 Task: Change arrow line to lose dashed.
Action: Mouse moved to (483, 262)
Screenshot: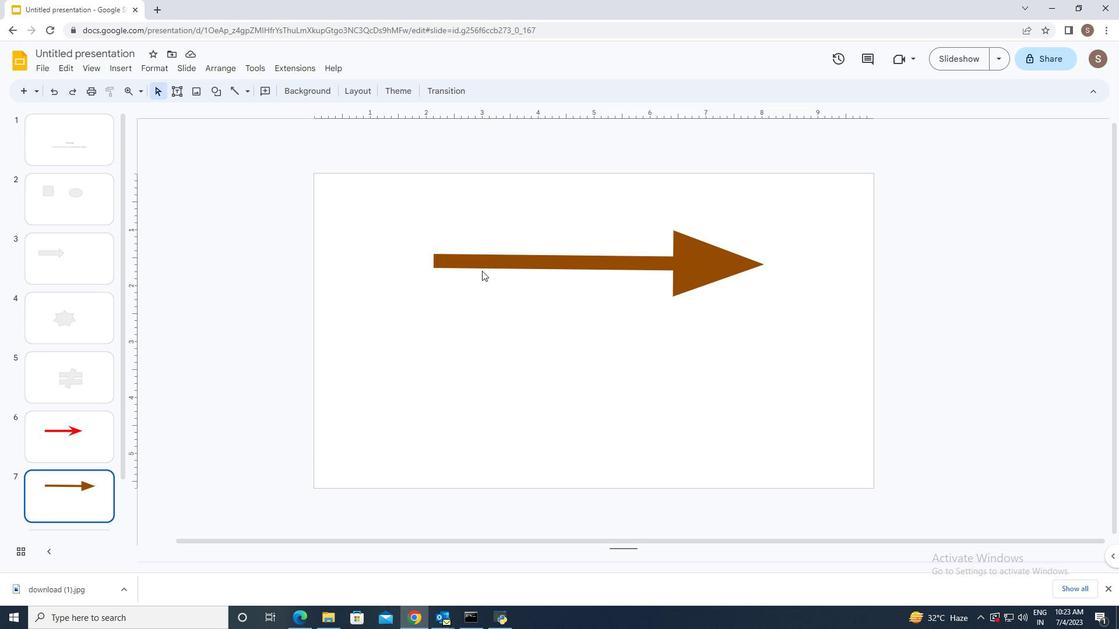 
Action: Mouse pressed left at (483, 262)
Screenshot: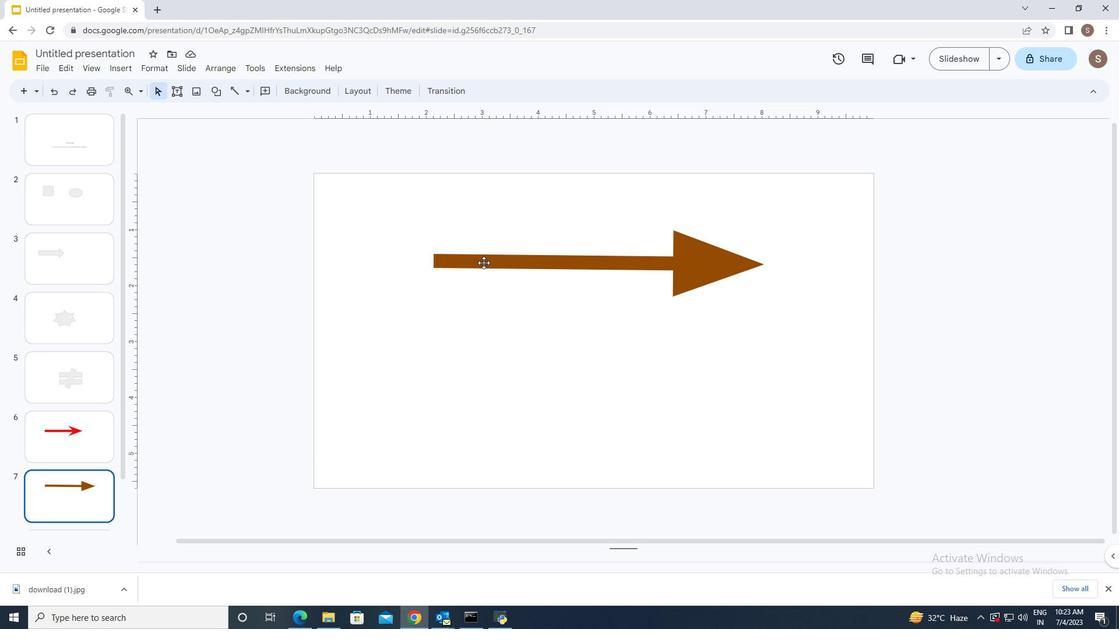 
Action: Mouse moved to (302, 85)
Screenshot: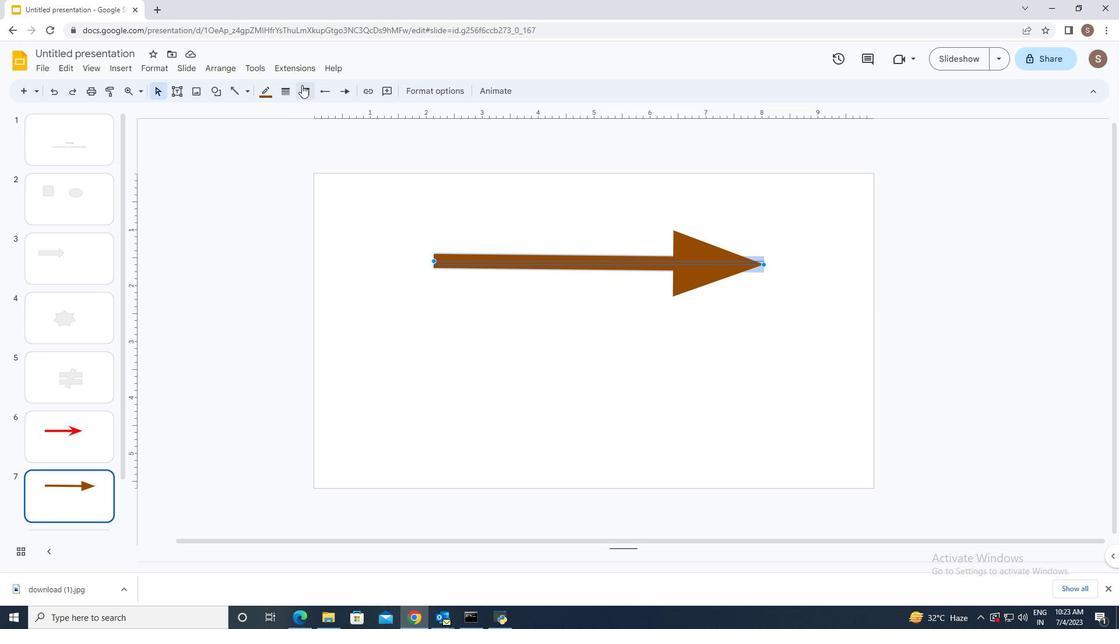 
Action: Mouse pressed left at (302, 85)
Screenshot: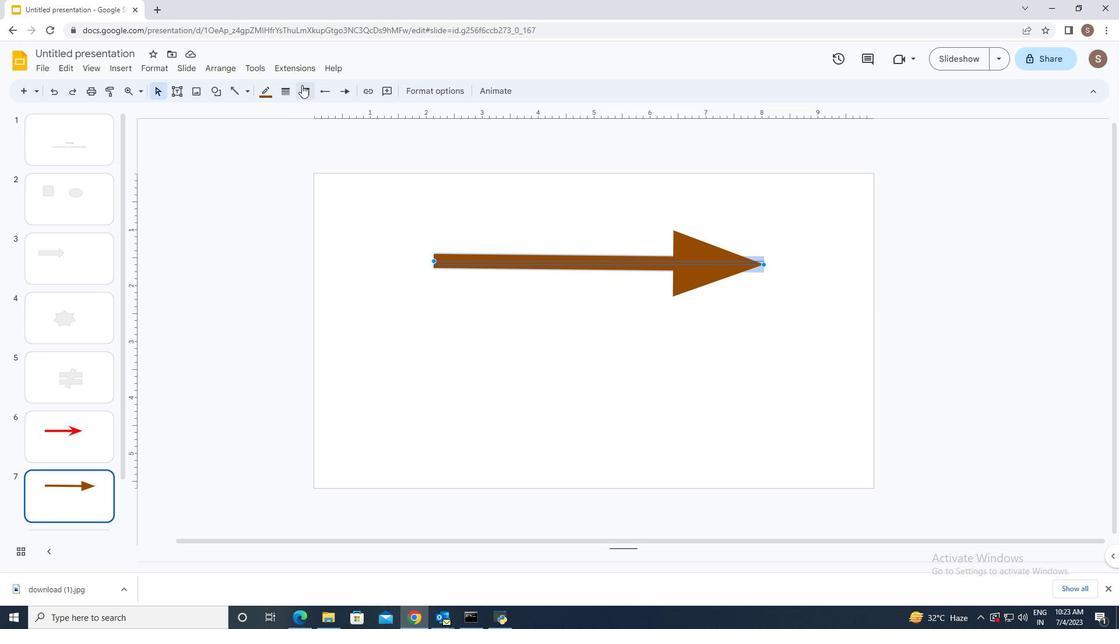 
Action: Mouse moved to (334, 184)
Screenshot: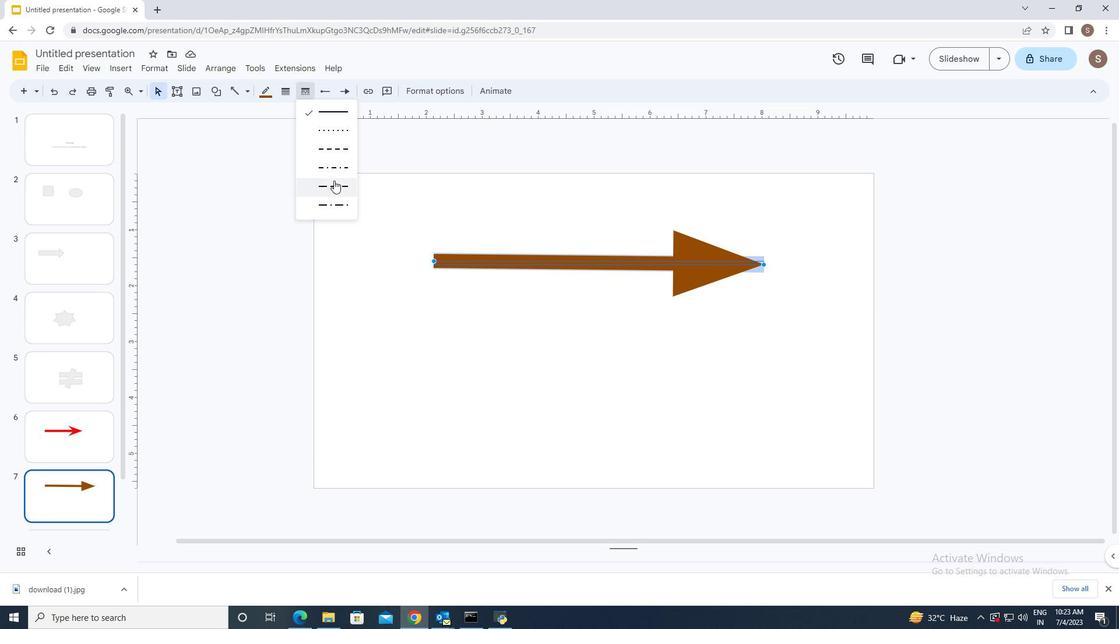 
Action: Mouse pressed left at (334, 184)
Screenshot: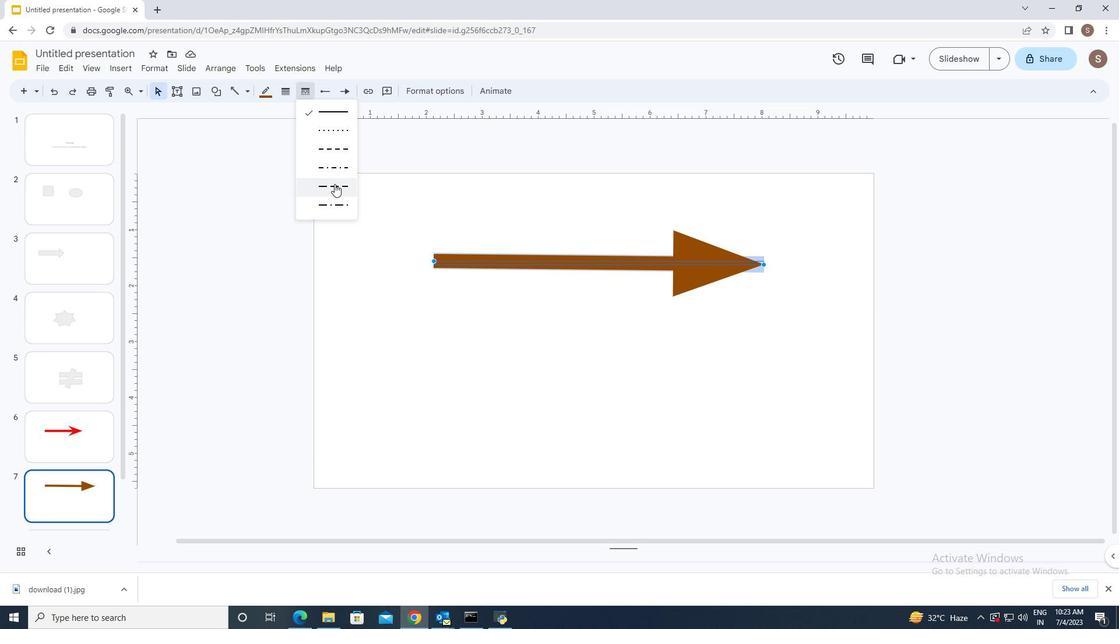
Action: Mouse moved to (461, 416)
Screenshot: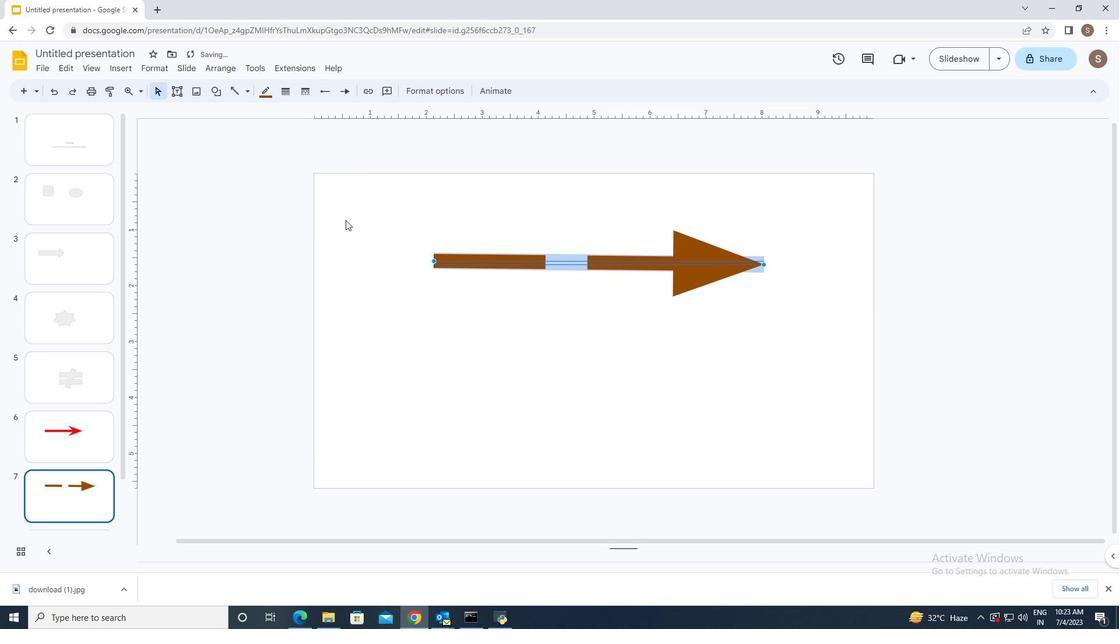 
Action: Mouse pressed left at (461, 416)
Screenshot: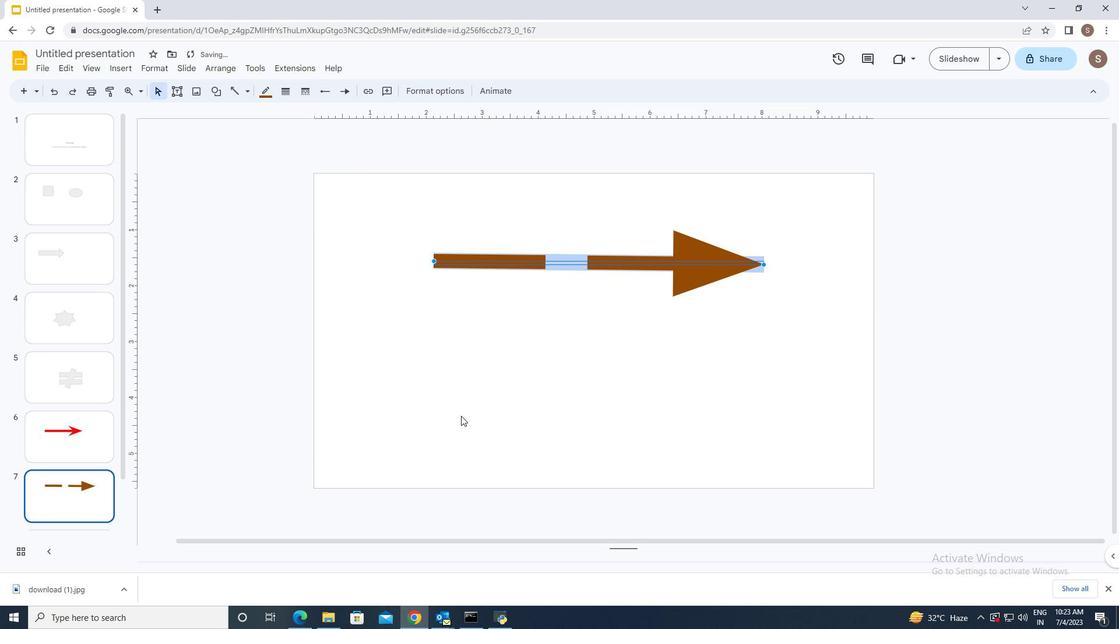 
